 Task: Open a blank sheet, save the file as Colortheory.rtf and add heading 'Color Theory',with the parapraph 'Color theory is the study of how colors interact and relate to one another. It explores concepts like color harmony, contrast, and the emotional and psychological effects of different color combinations, guiding artists, designers, and marketers in creating visually appealing compositions.'Apply Font Style Playfair Display And font size 14. Apply font style in  Heading 'Courier New' and font size 24 Change heading alignment to  Center and paragraph alignment to  Left
Action: Mouse moved to (271, 151)
Screenshot: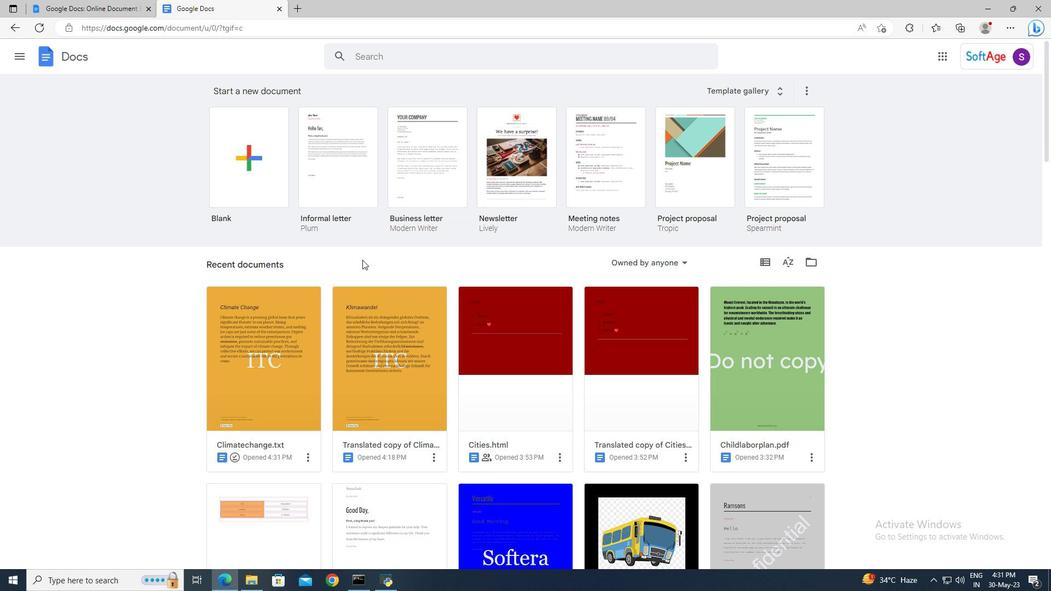 
Action: Mouse pressed left at (271, 151)
Screenshot: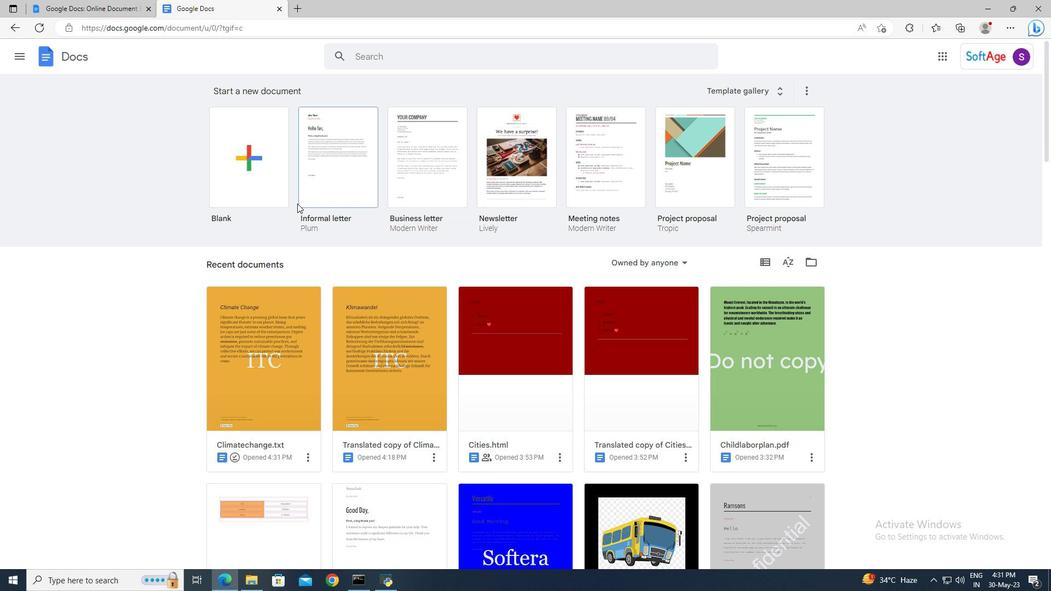 
Action: Mouse moved to (47, 63)
Screenshot: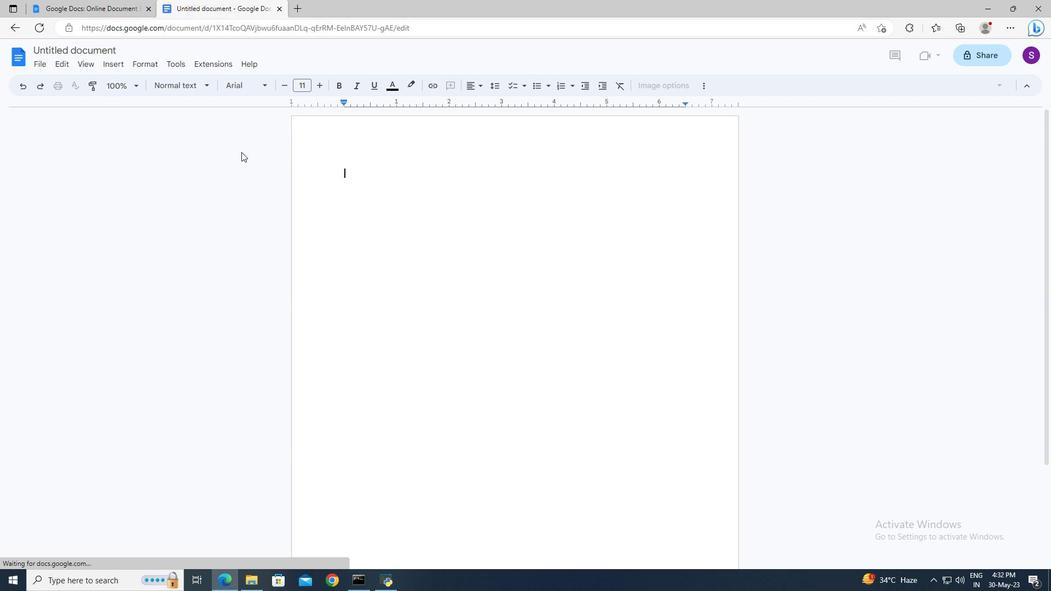 
Action: Mouse pressed left at (47, 63)
Screenshot: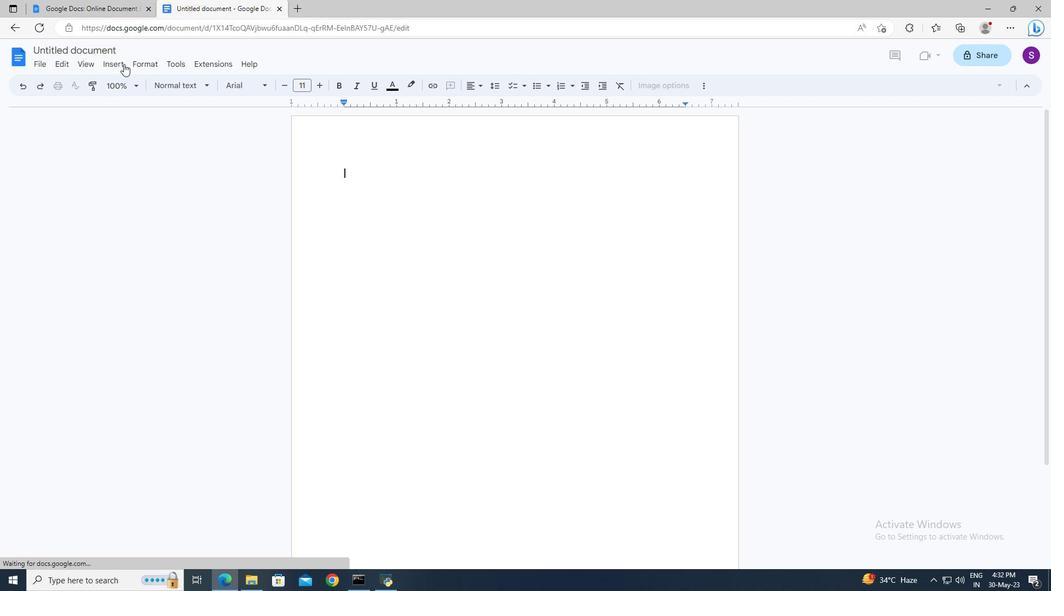 
Action: Mouse moved to (52, 52)
Screenshot: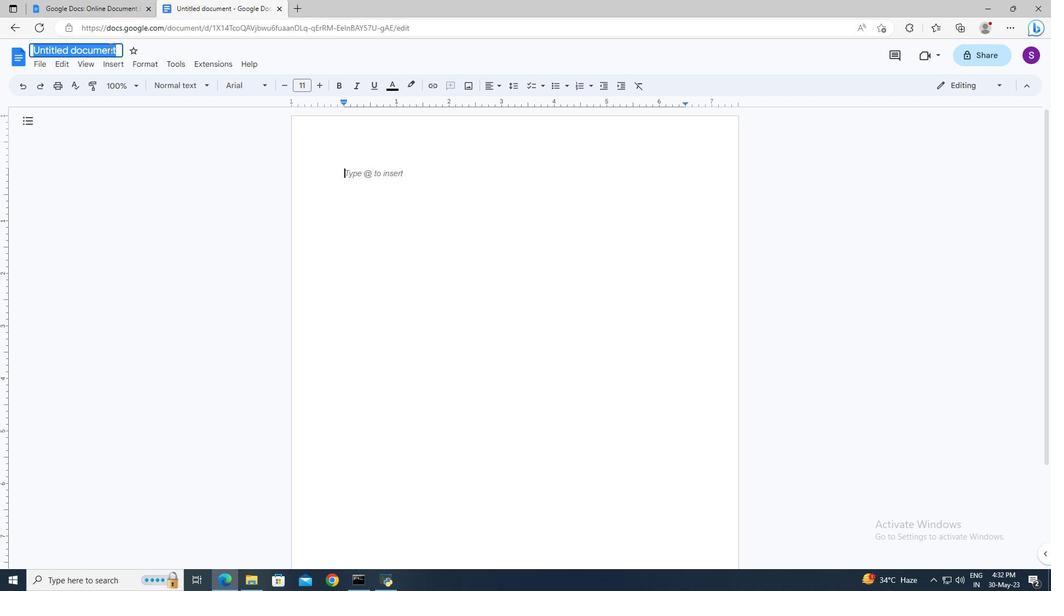 
Action: Mouse pressed left at (52, 52)
Screenshot: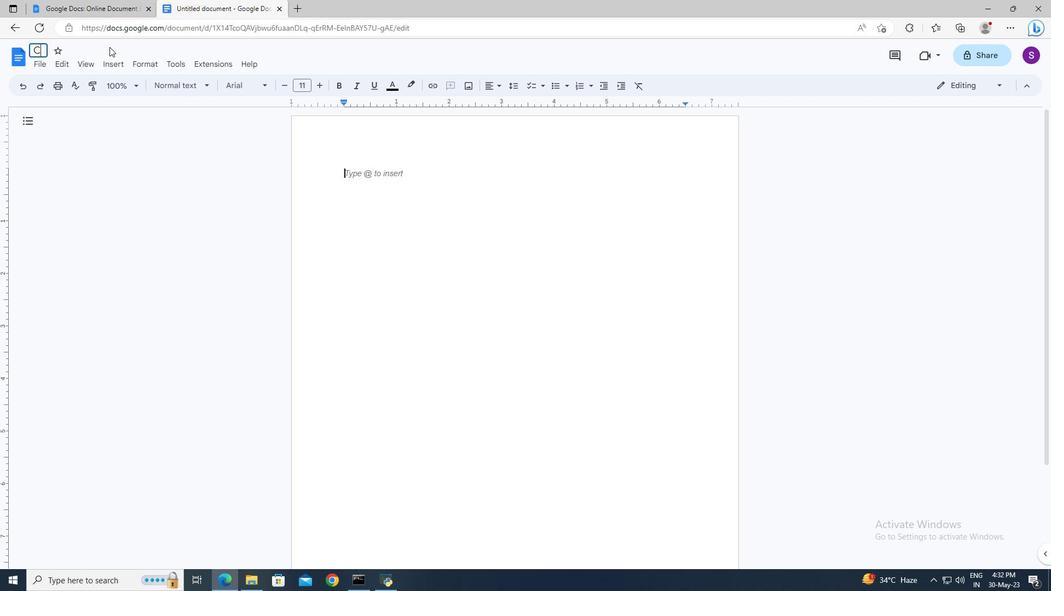
Action: Mouse moved to (282, 190)
Screenshot: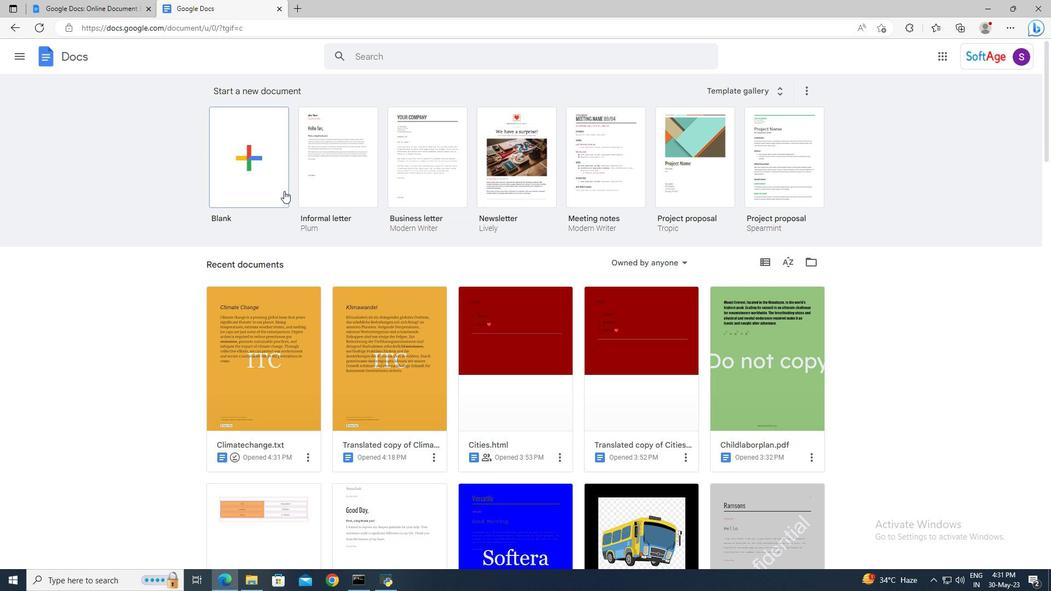 
Action: Mouse pressed left at (282, 190)
Screenshot: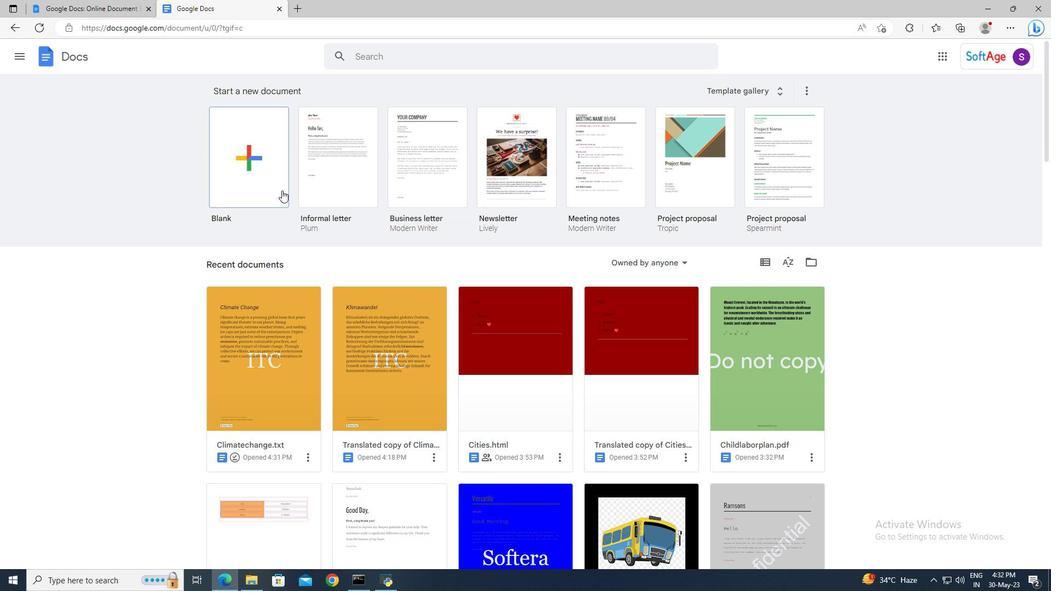 
Action: Mouse moved to (109, 47)
Screenshot: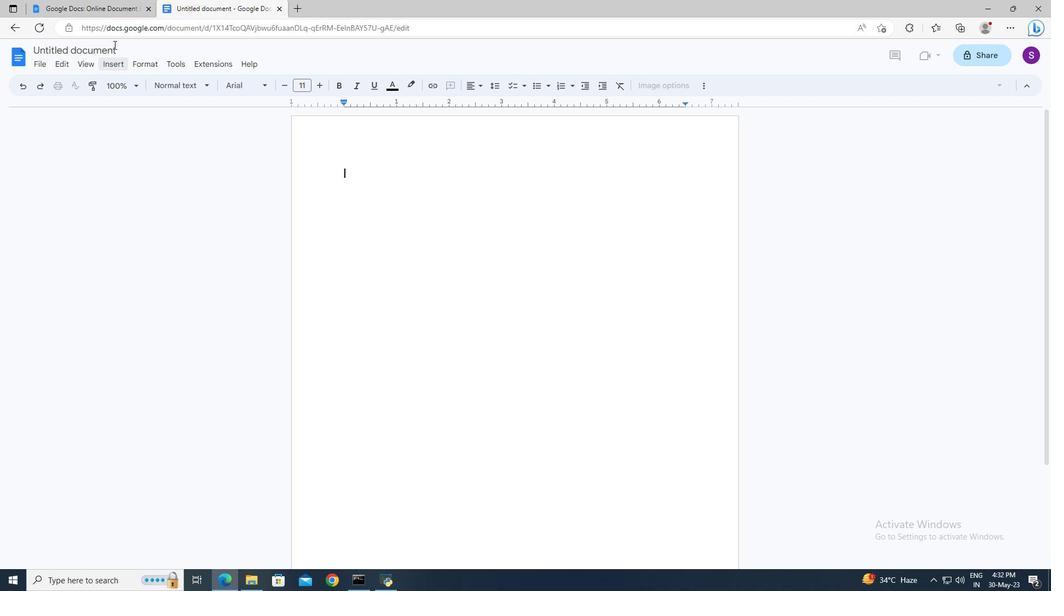 
Action: Mouse pressed left at (109, 47)
Screenshot: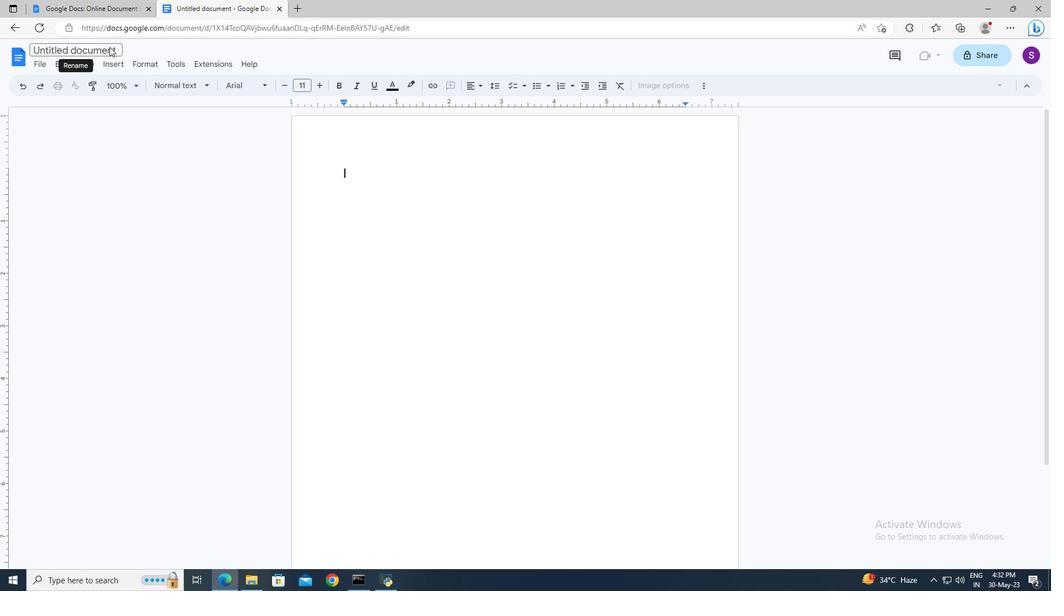 
Action: Key pressed <Key.shift>Colortheory.rtf<Key.enter>
Screenshot: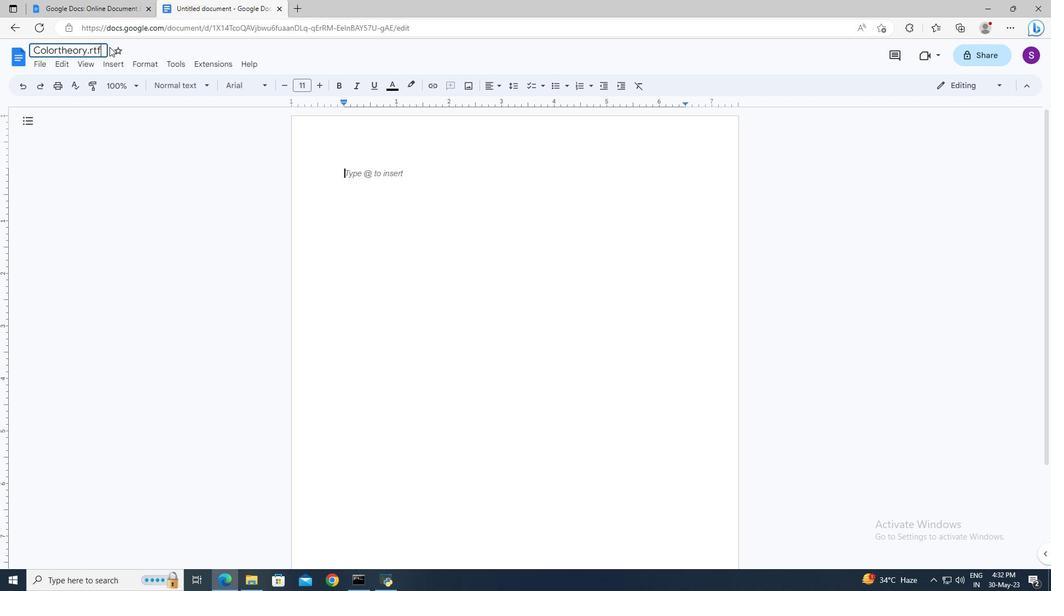 
Action: Mouse moved to (184, 90)
Screenshot: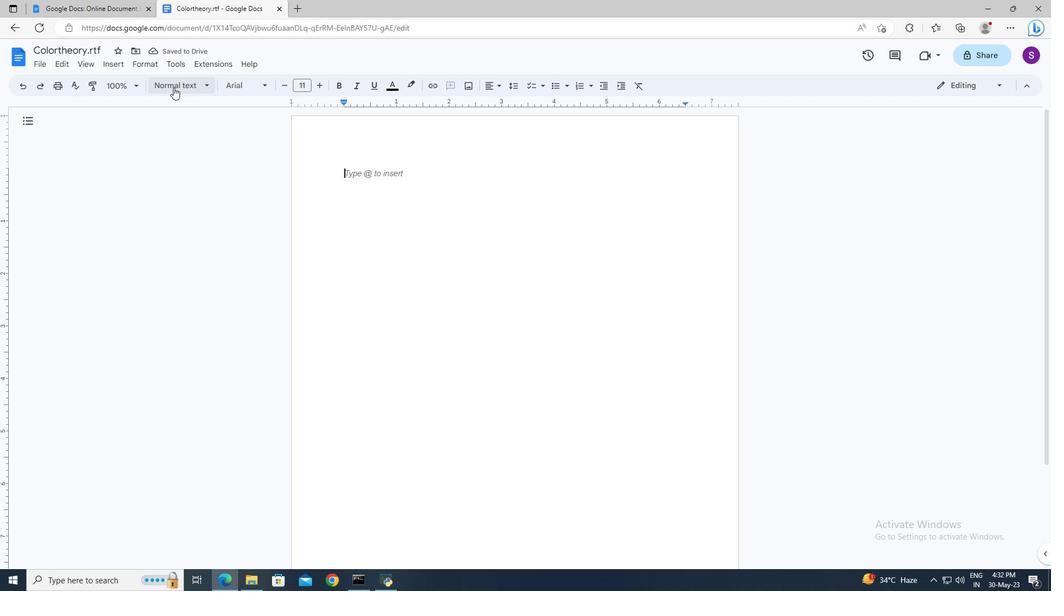 
Action: Mouse pressed left at (184, 90)
Screenshot: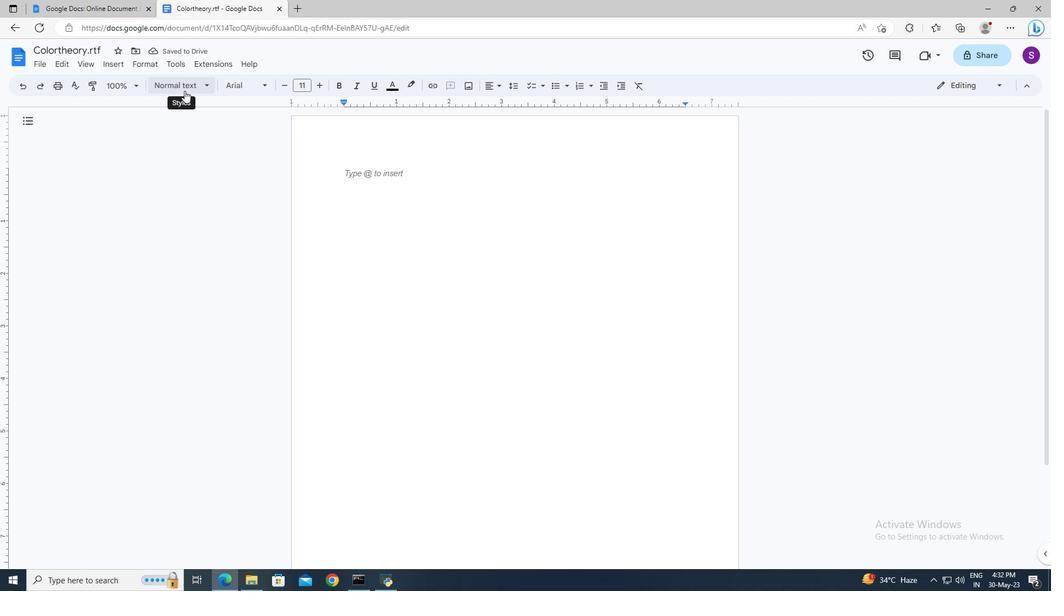 
Action: Mouse moved to (191, 235)
Screenshot: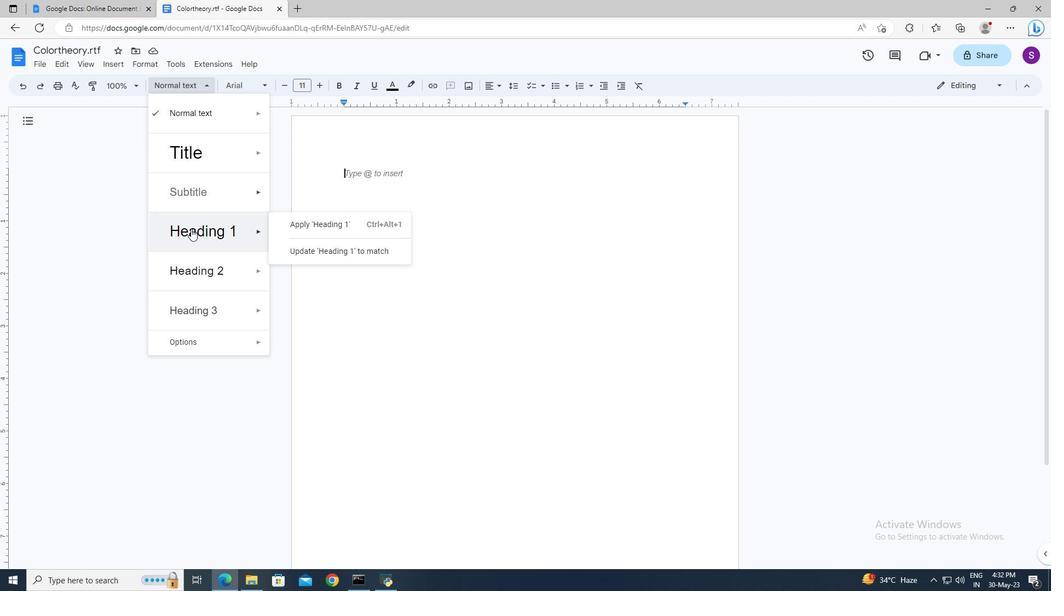 
Action: Mouse pressed left at (191, 235)
Screenshot: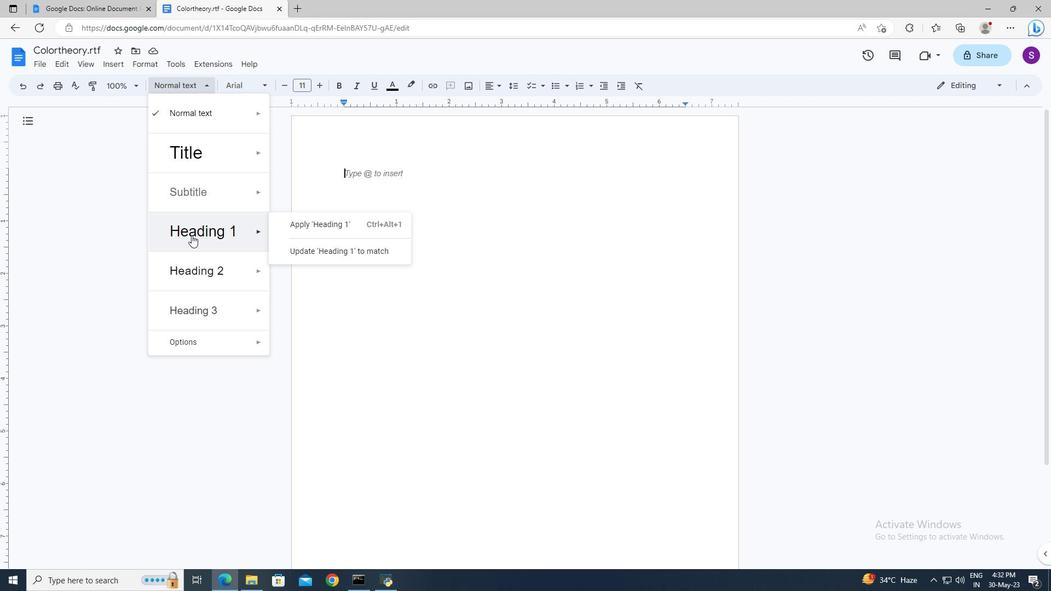 
Action: Key pressed <Key.shift>Cp<Key.backspace>olor<Key.space><Key.shift>Theory<Key.enter><Key.enter><Key.shift>Color<Key.space>theory<Key.space>is<Key.space>the<Key.space>study<Key.space>of<Key.space>how<Key.space>colors<Key.space>interact<Key.space>and<Key.space>relate<Key.space>to<Key.space>one<Key.space>another.<Key.space><Key.shift>It<Key.space>explores<Key.space>concepts<Key.space>like<Key.space>color<Key.space>harmony,<Key.space>contrast,<Key.space>and<Key.space>the<Key.space>emotional<Key.space>and<Key.space>psychological<Key.space>effects<Key.space>of<Key.space>different<Key.space>color<Key.space>combinations,<Key.space>guiding<Key.space>artists,<Key.space>designers,<Key.space>and<Key.space>marketers<Key.space>in<Key.space>creating<Key.space>visually<Key.space>appealing<Key.space>compositions.<Key.shift><Key.shift><Key.shift><Key.shift><Key.shift><Key.up>
Screenshot: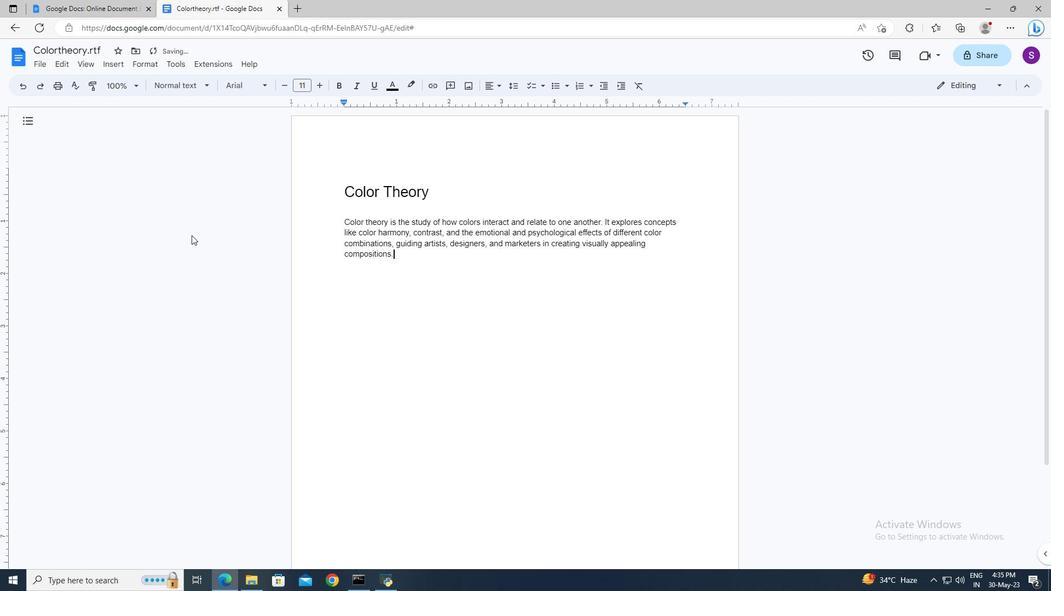
Action: Mouse moved to (231, 92)
Screenshot: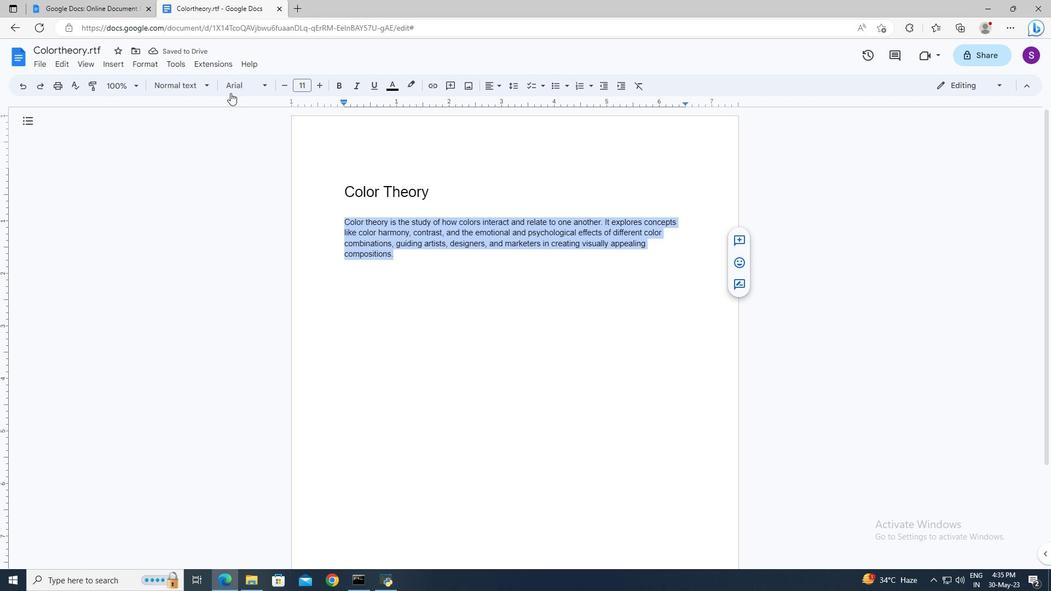 
Action: Mouse pressed left at (231, 92)
Screenshot: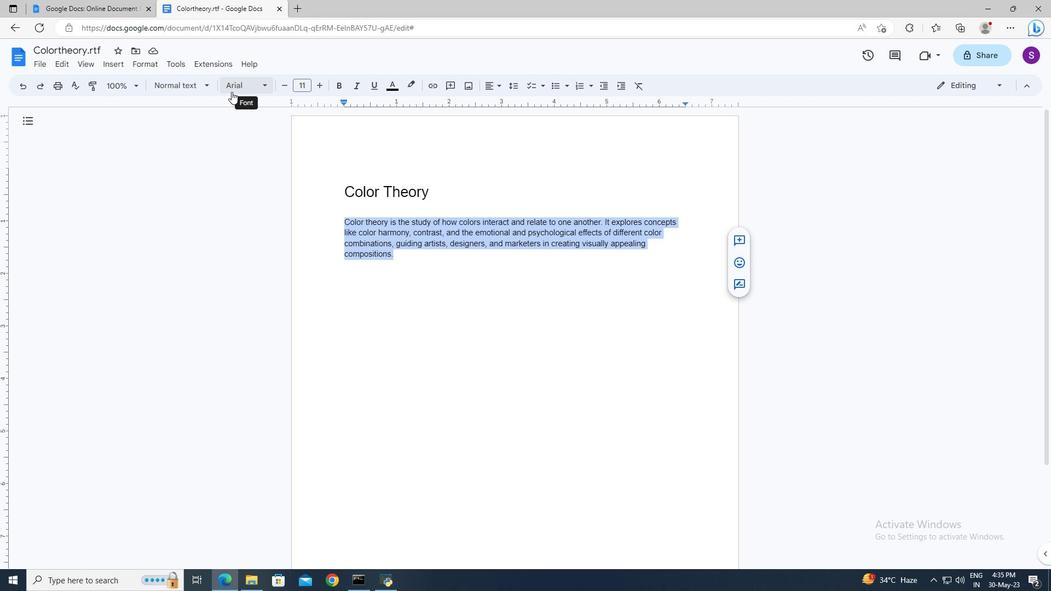 
Action: Mouse moved to (282, 538)
Screenshot: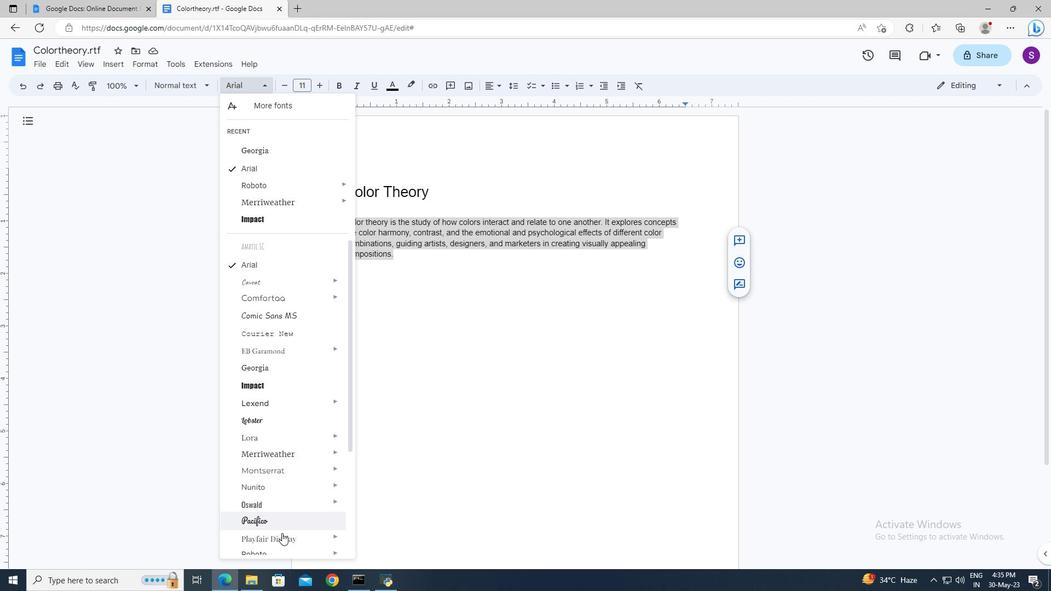 
Action: Mouse pressed left at (282, 538)
Screenshot: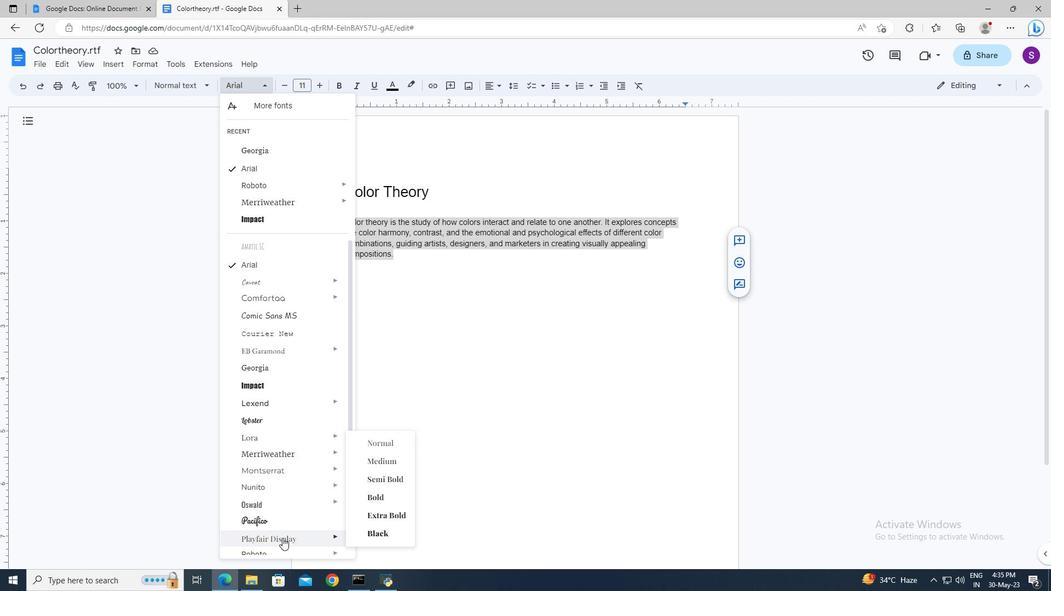 
Action: Mouse moved to (307, 86)
Screenshot: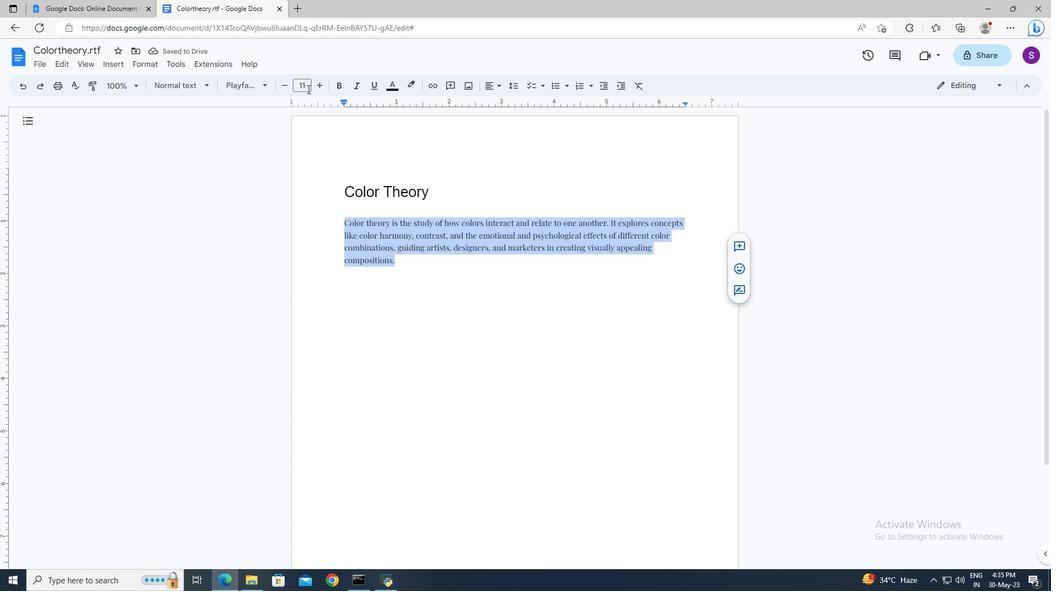 
Action: Mouse pressed left at (307, 86)
Screenshot: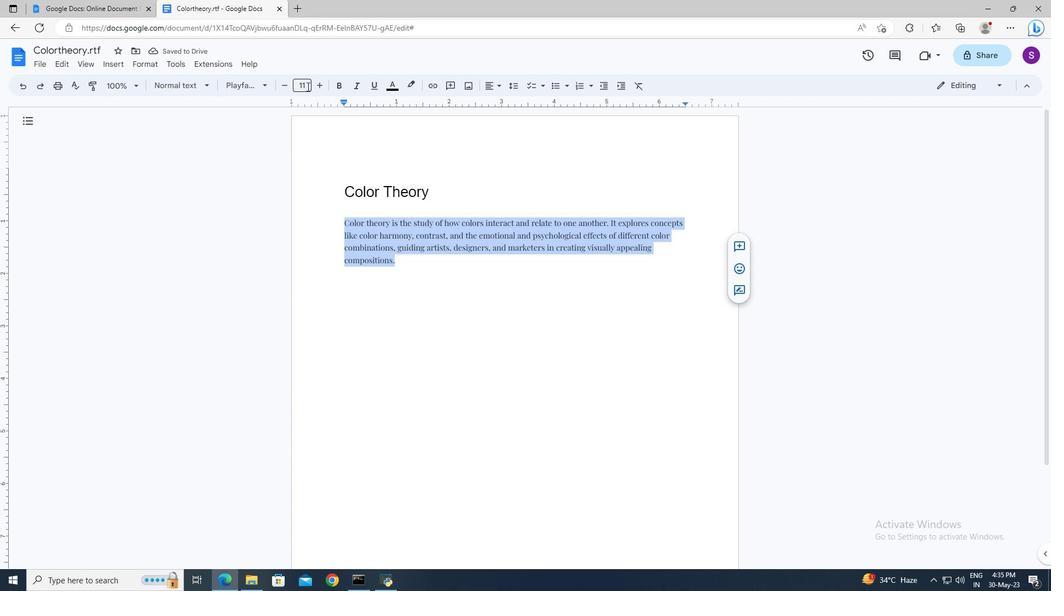 
Action: Key pressed 14<Key.enter>
Screenshot: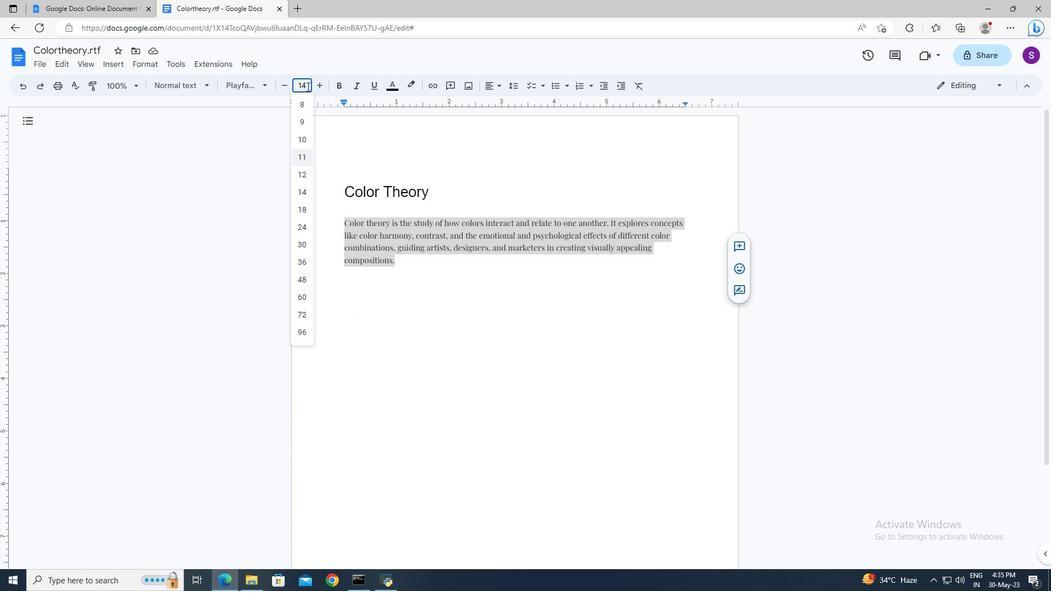 
Action: Mouse moved to (349, 186)
Screenshot: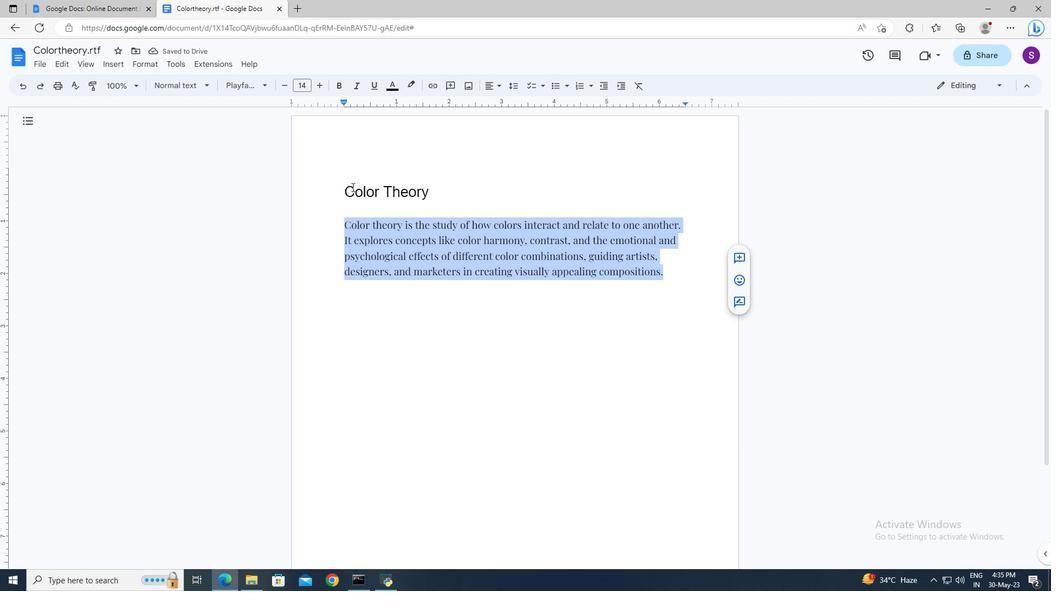 
Action: Mouse pressed left at (349, 186)
Screenshot: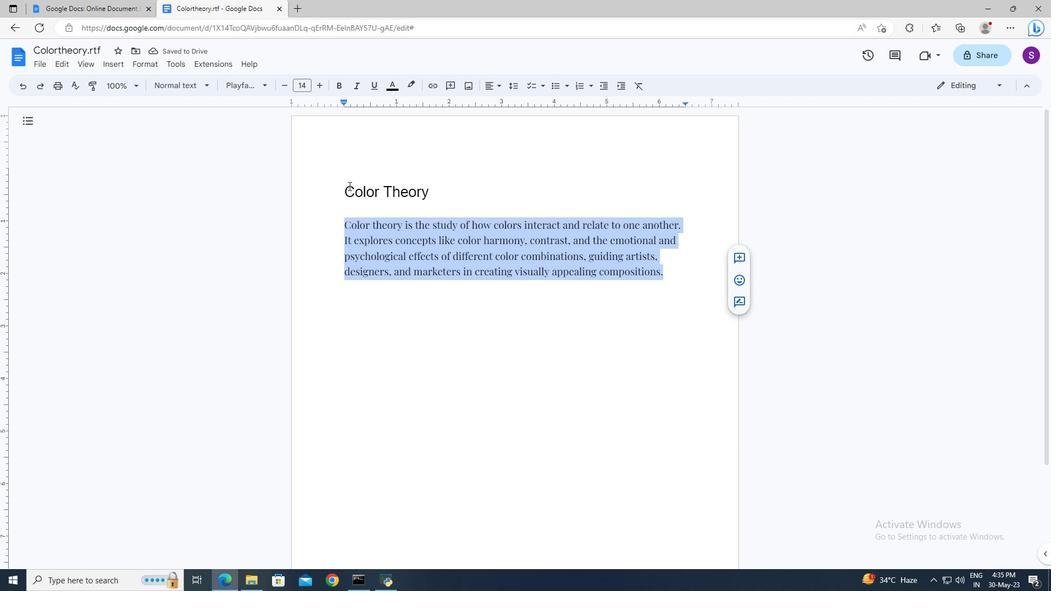 
Action: Key pressed <Key.shift><Key.right><Key.right>
Screenshot: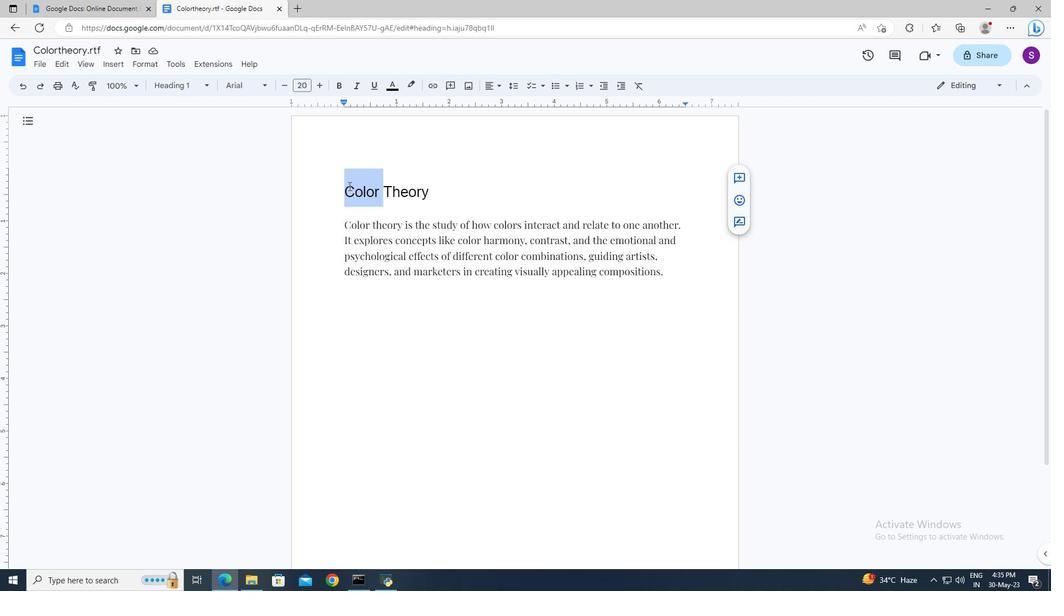 
Action: Mouse moved to (256, 91)
Screenshot: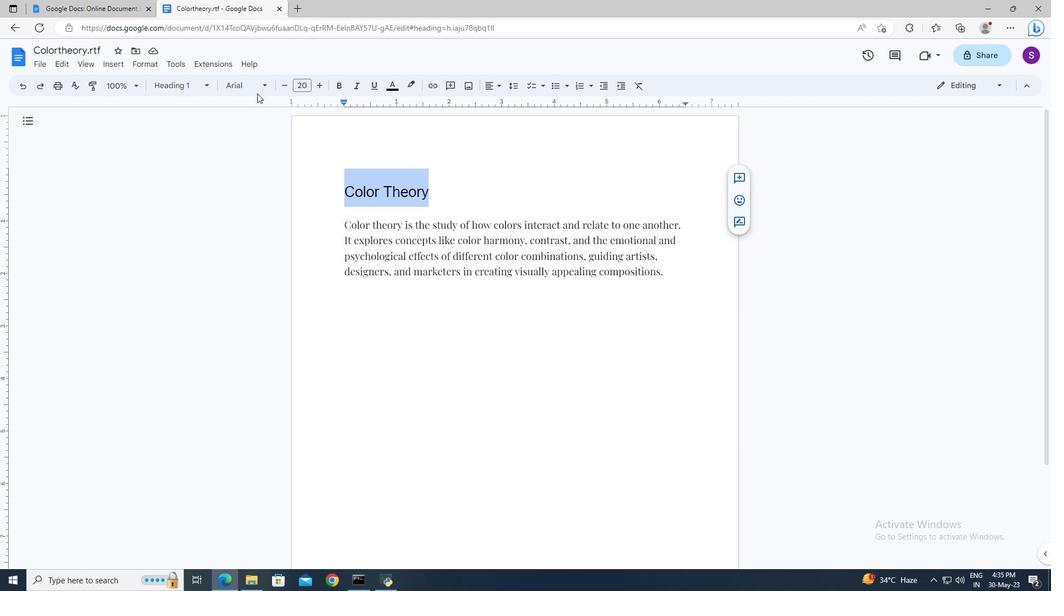 
Action: Mouse pressed left at (256, 91)
Screenshot: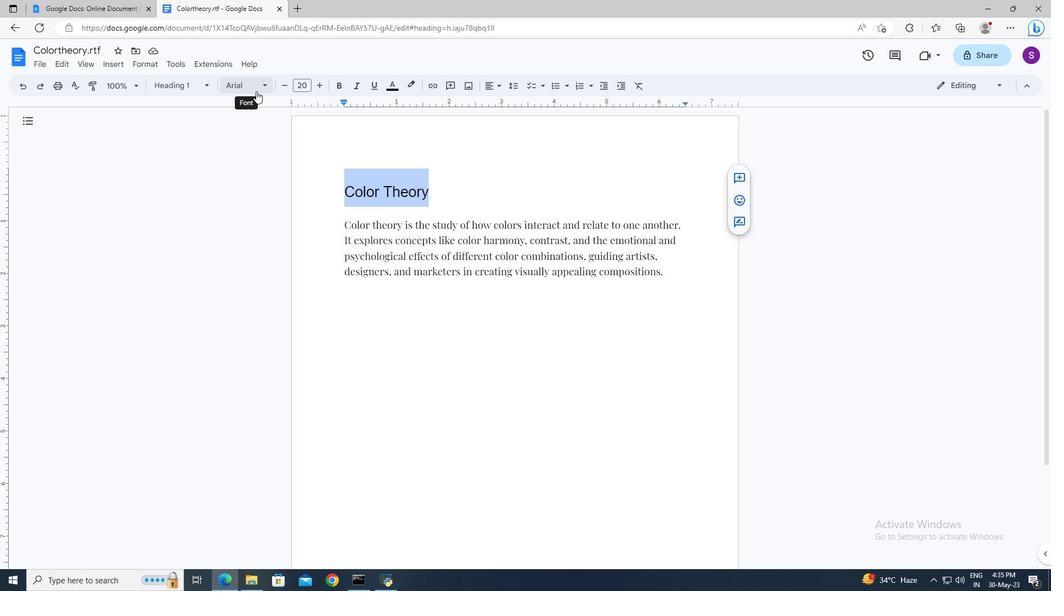 
Action: Mouse moved to (279, 331)
Screenshot: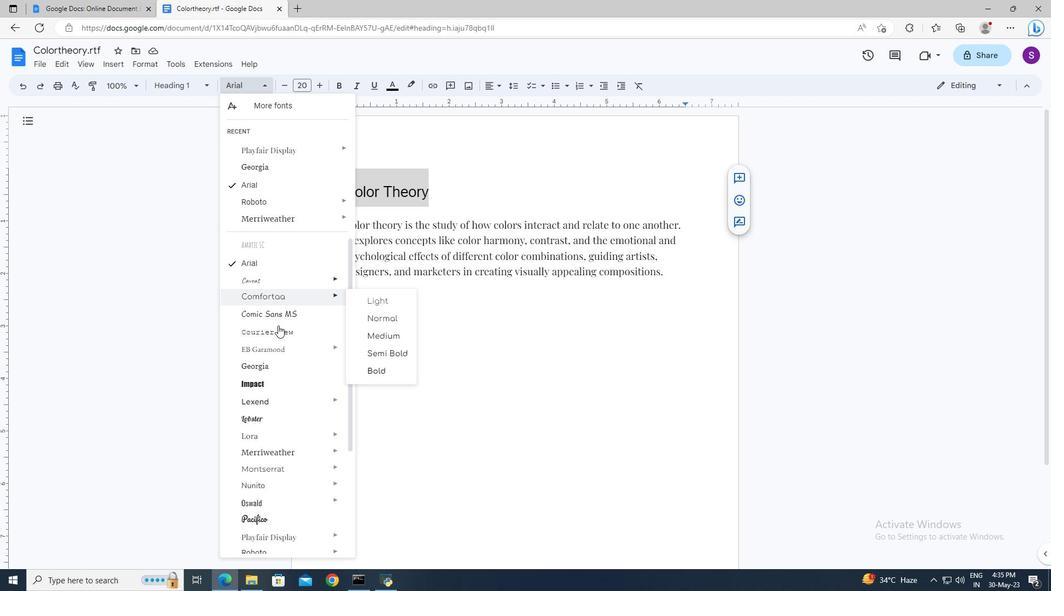 
Action: Mouse pressed left at (279, 331)
Screenshot: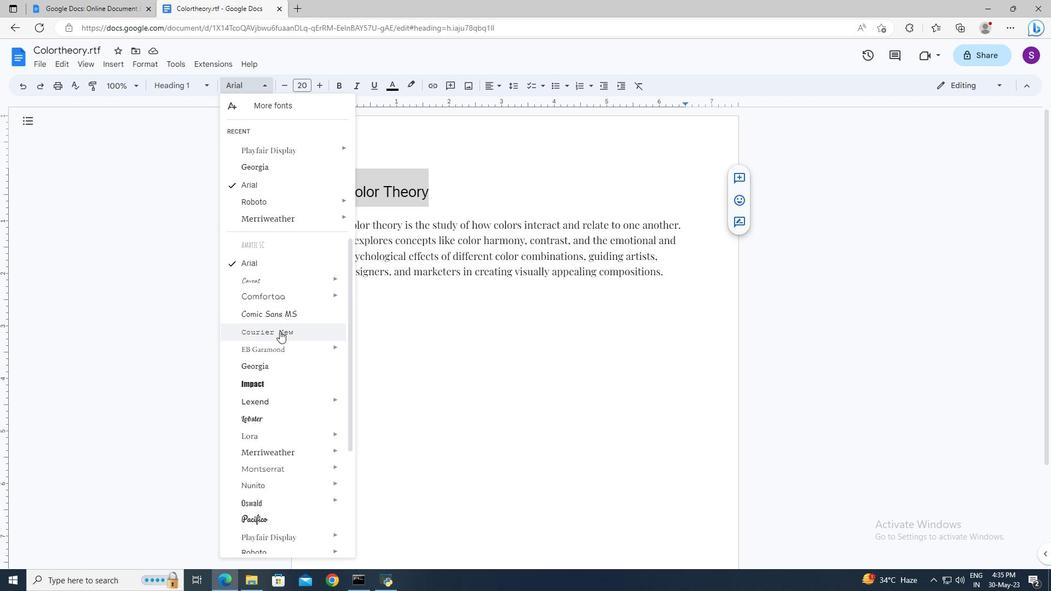 
Action: Mouse moved to (304, 88)
Screenshot: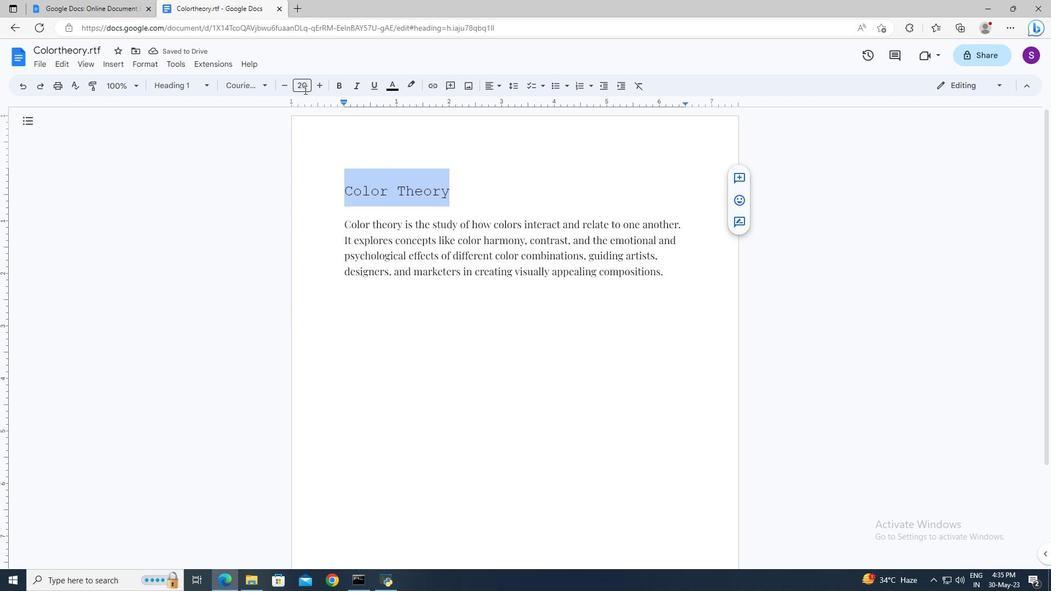 
Action: Mouse pressed left at (304, 88)
Screenshot: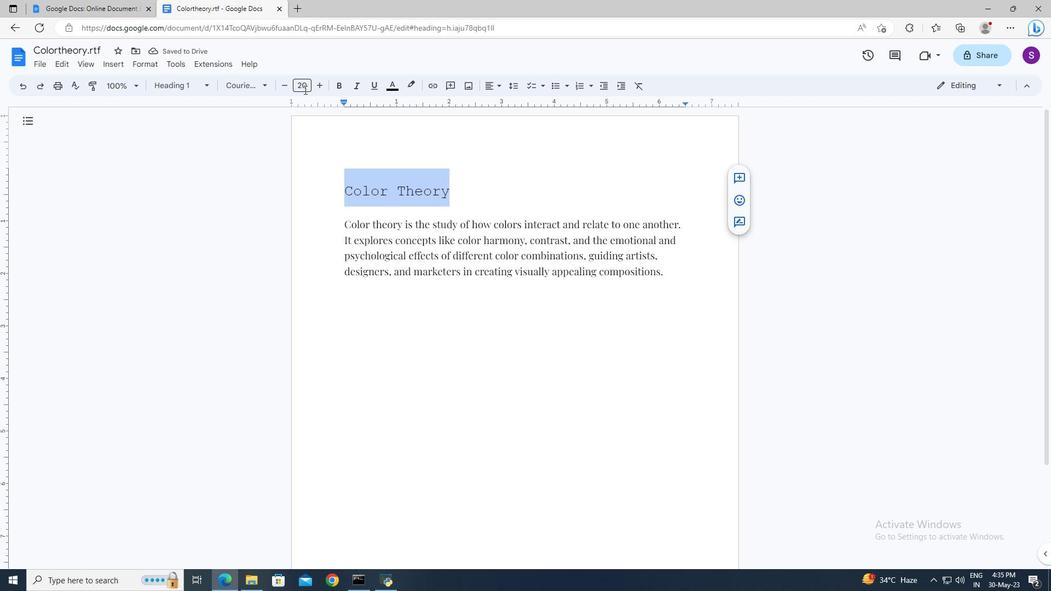 
Action: Key pressed 24<Key.enter>
Screenshot: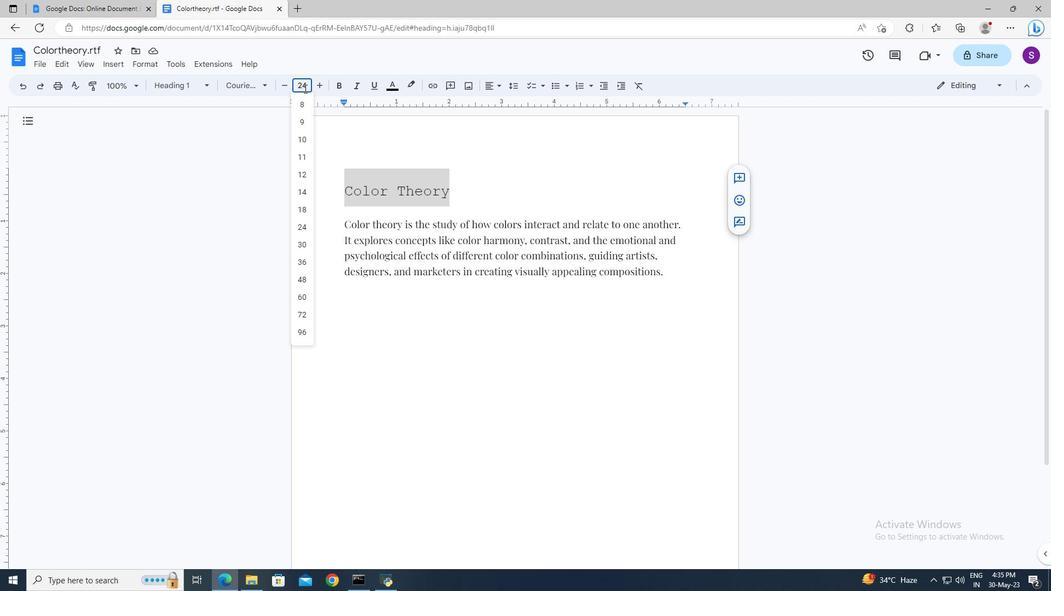 
Action: Mouse moved to (495, 83)
Screenshot: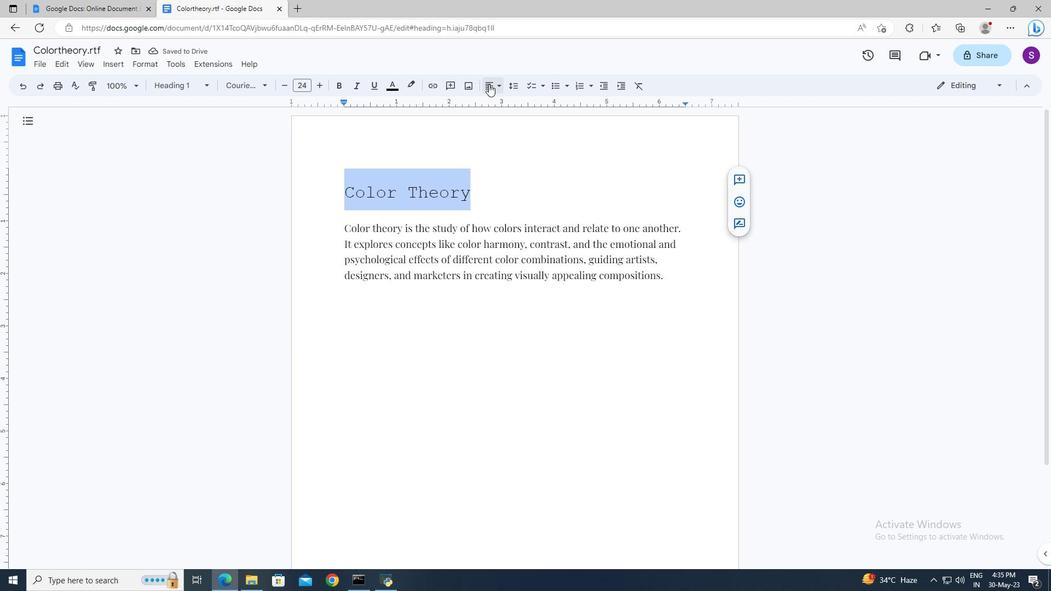 
Action: Mouse pressed left at (495, 83)
Screenshot: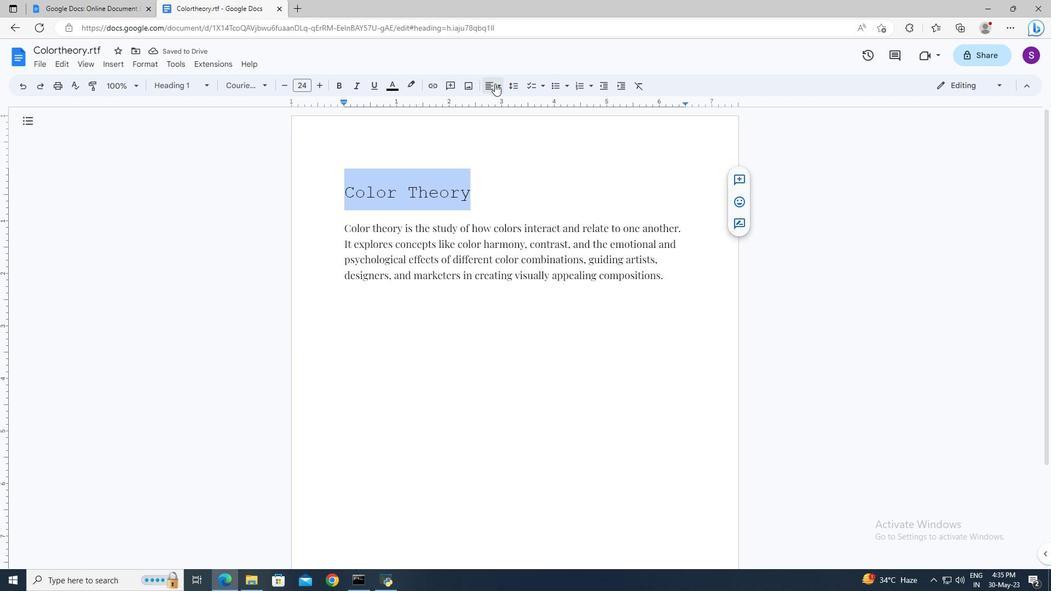 
Action: Mouse moved to (507, 102)
Screenshot: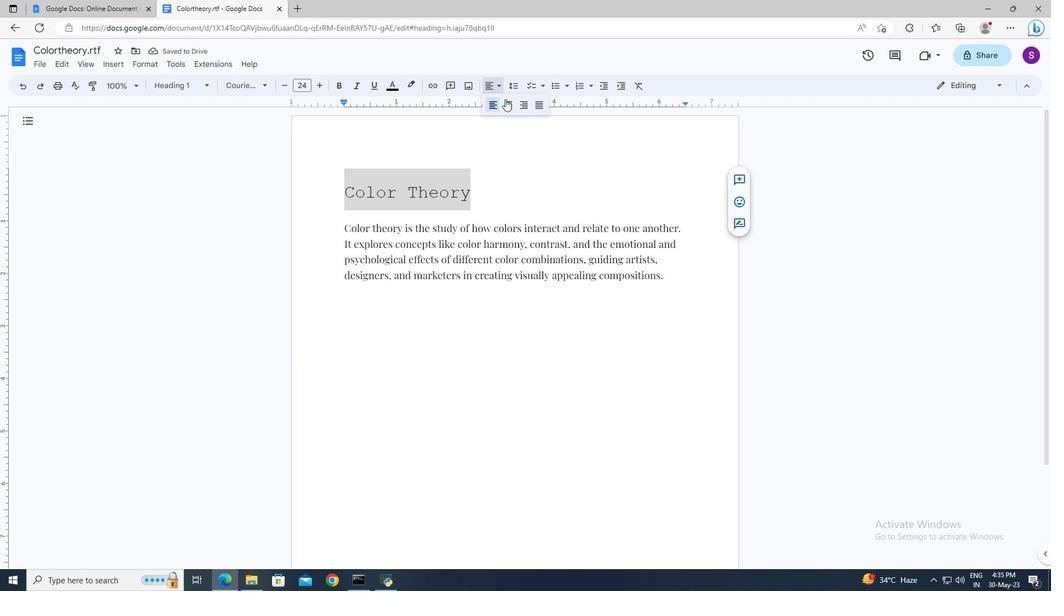 
Action: Mouse pressed left at (507, 102)
Screenshot: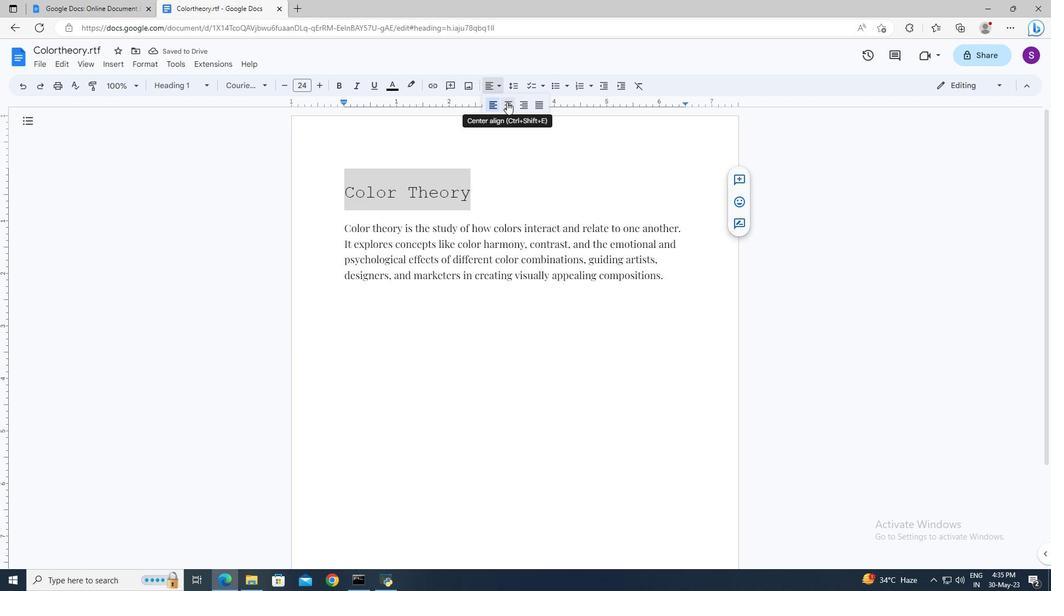 
Action: Mouse moved to (348, 224)
Screenshot: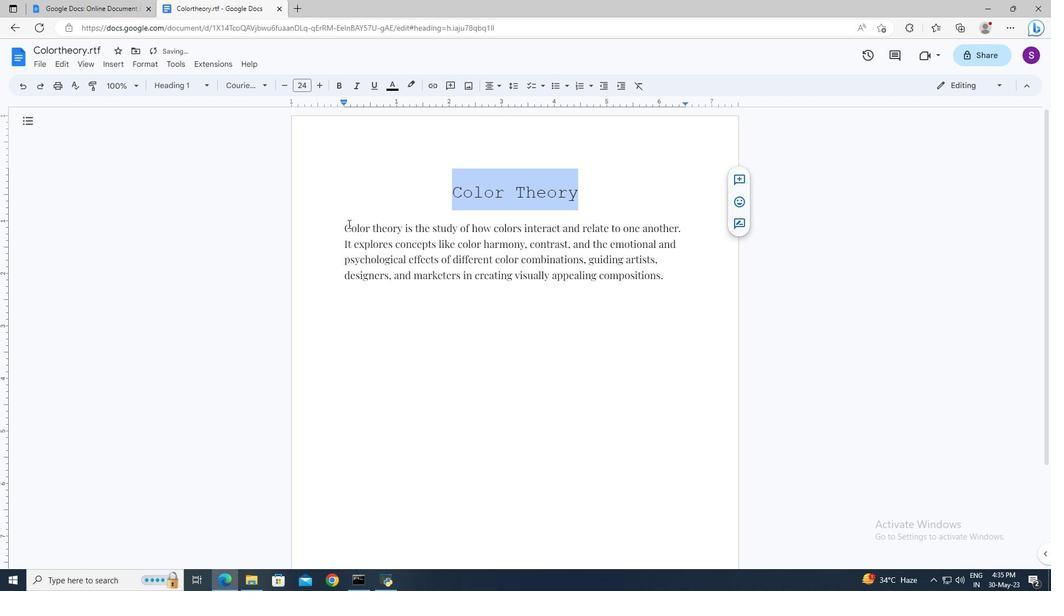 
Action: Mouse pressed left at (348, 224)
Screenshot: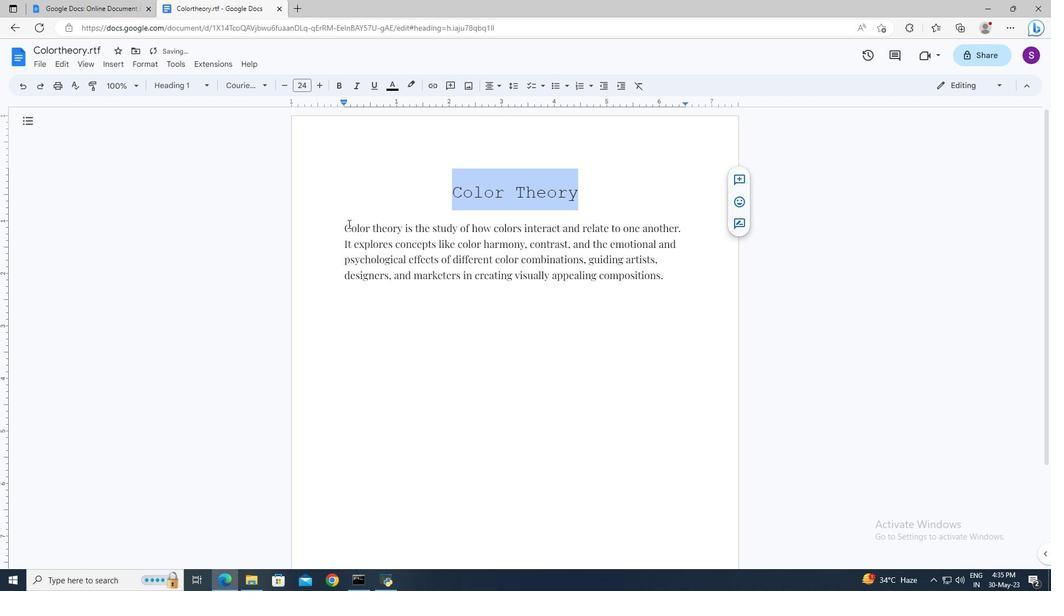 
Action: Key pressed <Key.left><Key.shift><Key.down>
Screenshot: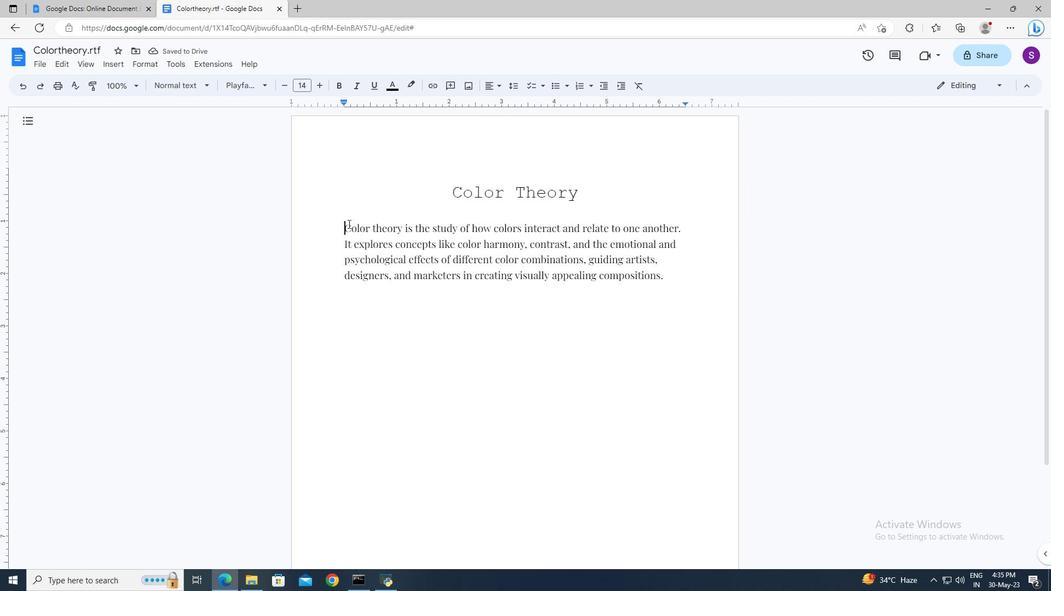 
Action: Mouse moved to (496, 90)
Screenshot: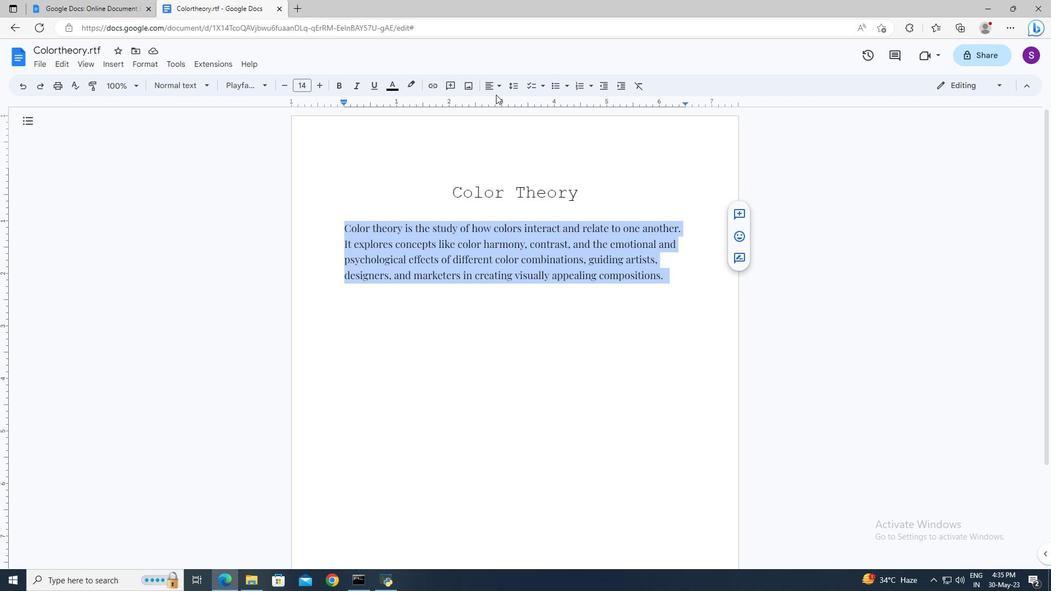 
Action: Mouse pressed left at (496, 90)
Screenshot: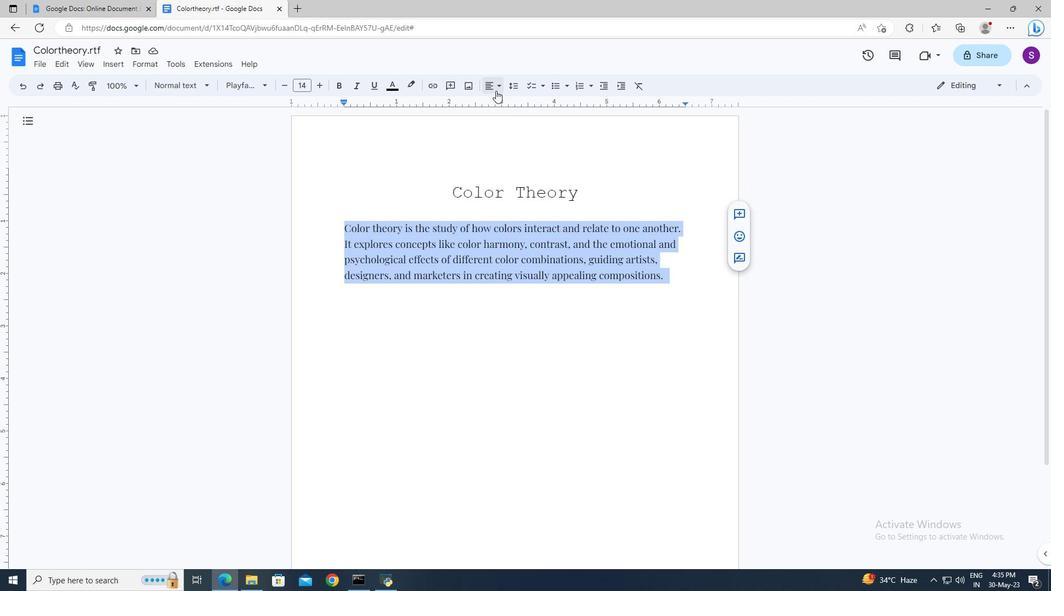 
Action: Mouse moved to (494, 107)
Screenshot: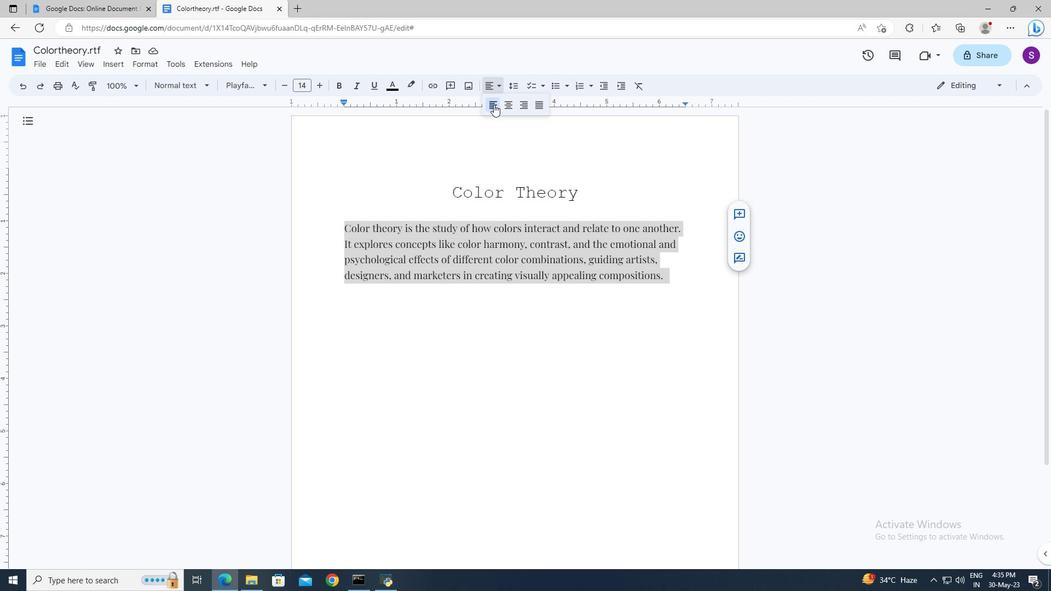 
Action: Mouse pressed left at (494, 107)
Screenshot: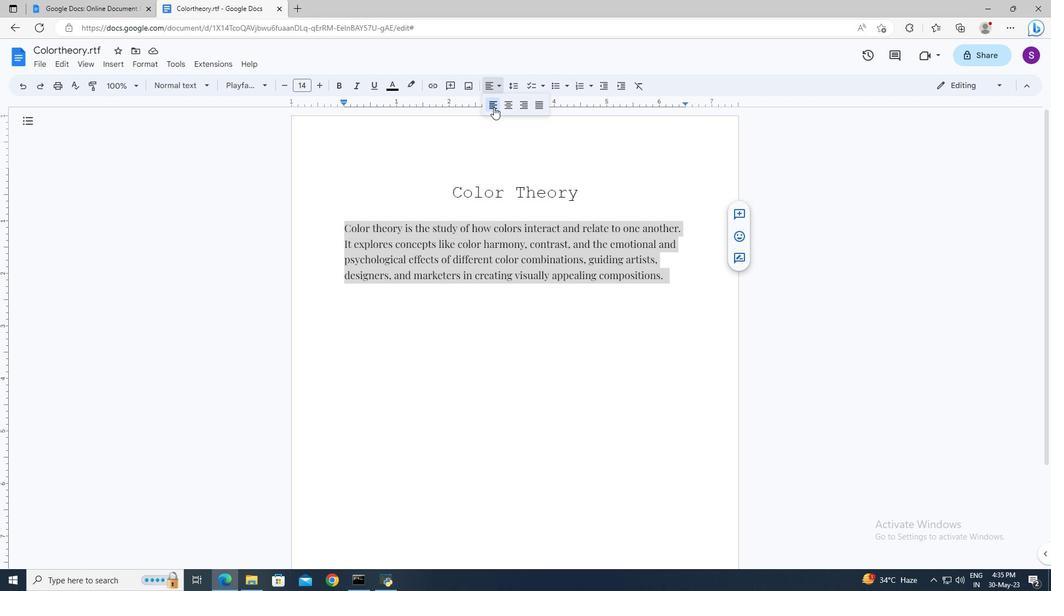 
Action: Mouse moved to (665, 277)
Screenshot: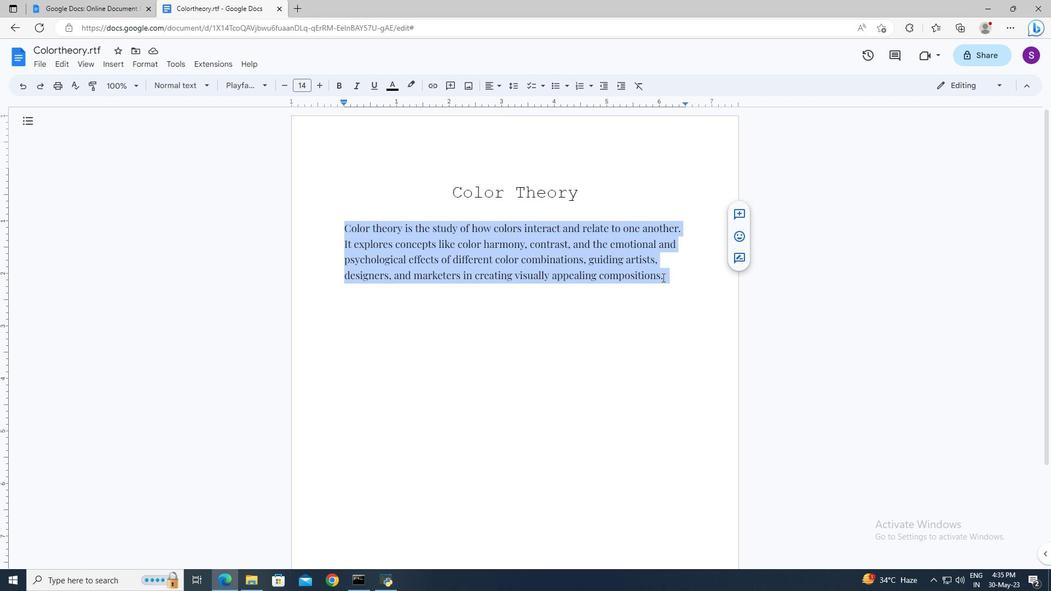 
Action: Mouse pressed left at (665, 277)
Screenshot: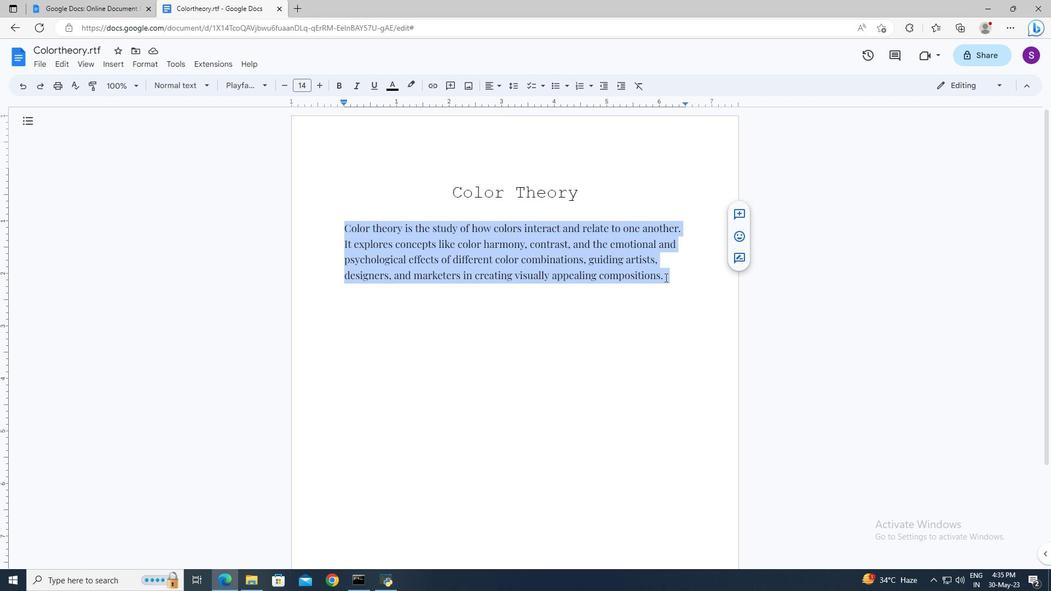 
